 Task: Use issue reactions (thumbs up, thumbs down, etc.) to express opinions.
Action: Mouse moved to (385, 139)
Screenshot: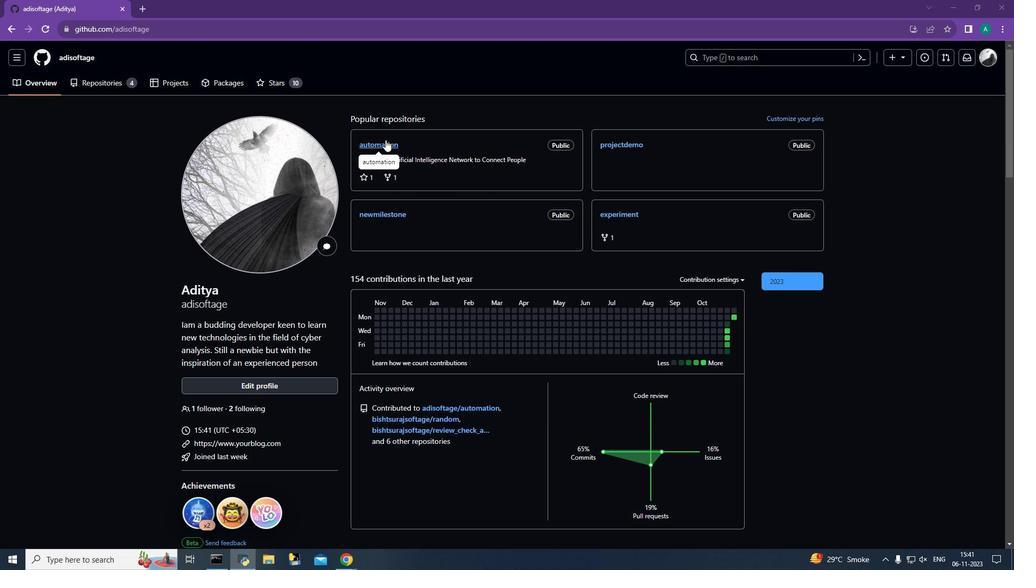 
Action: Mouse pressed left at (385, 139)
Screenshot: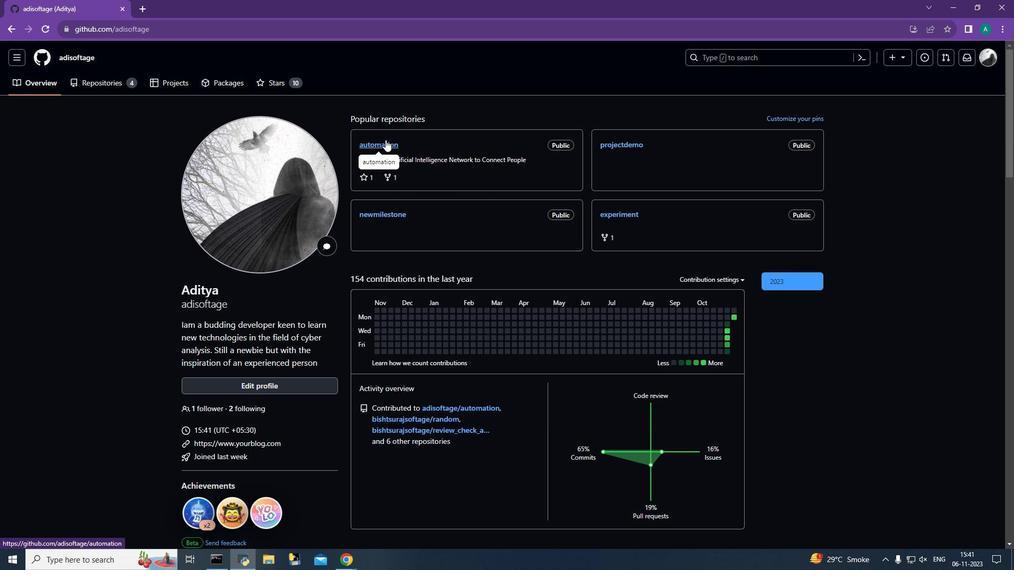 
Action: Mouse moved to (94, 83)
Screenshot: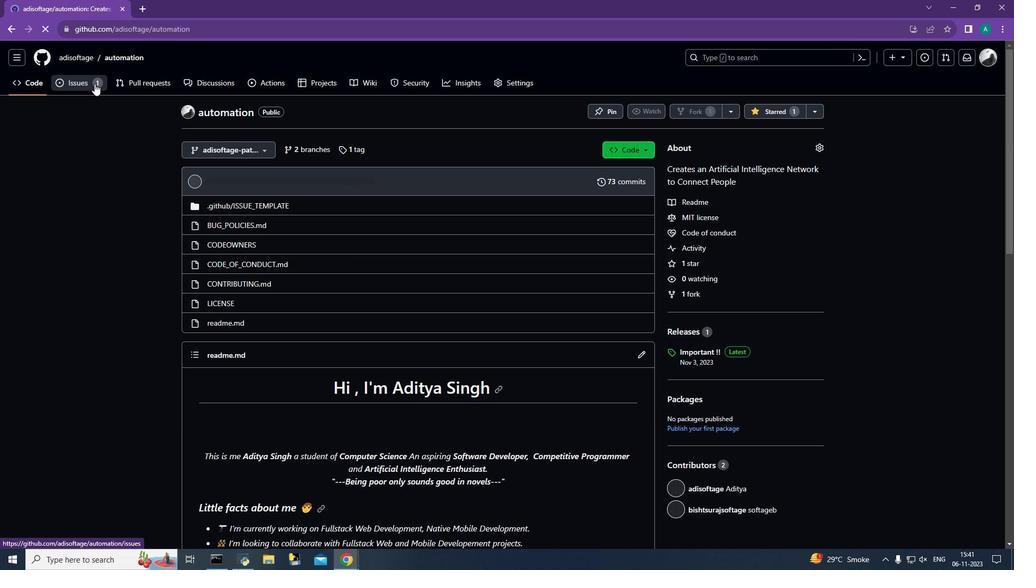 
Action: Mouse pressed left at (94, 83)
Screenshot: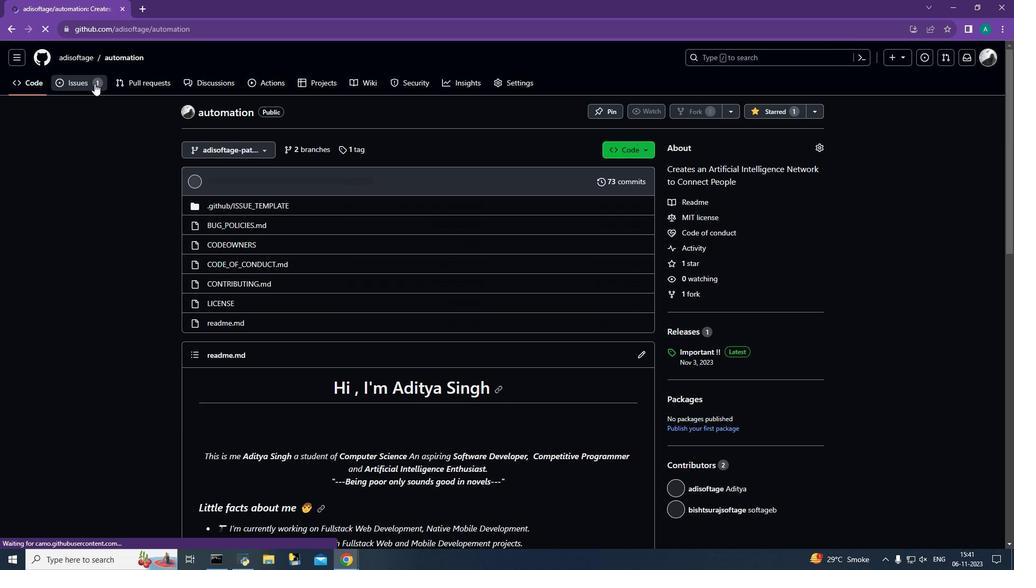 
Action: Mouse moved to (274, 178)
Screenshot: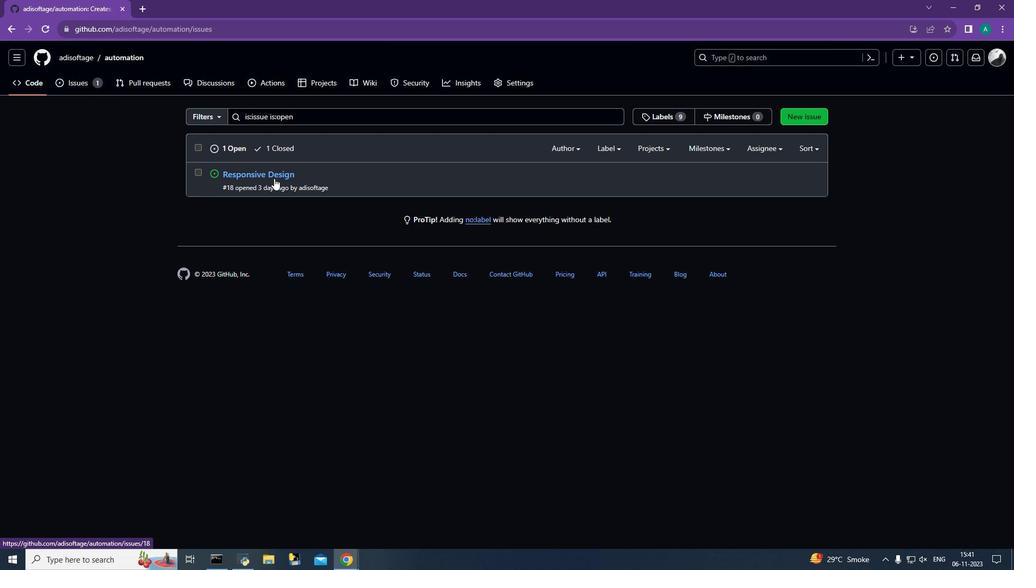 
Action: Mouse pressed left at (274, 178)
Screenshot: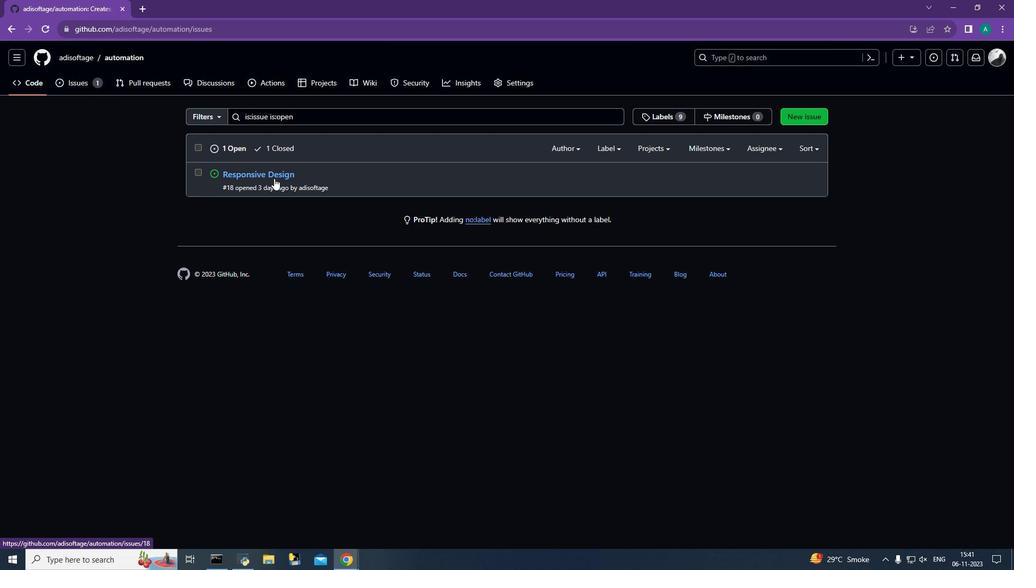 
Action: Mouse moved to (228, 245)
Screenshot: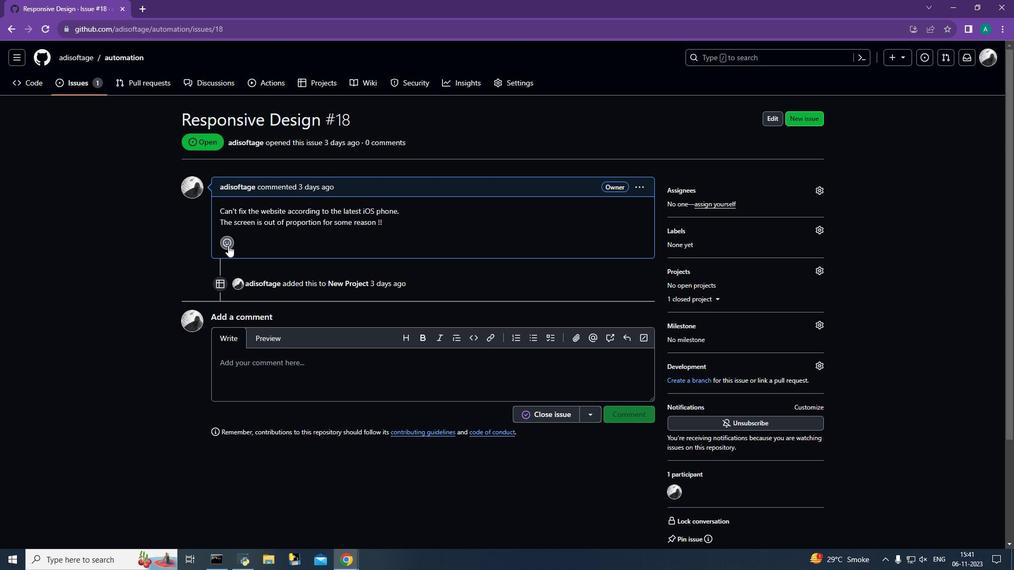 
Action: Mouse pressed left at (228, 245)
Screenshot: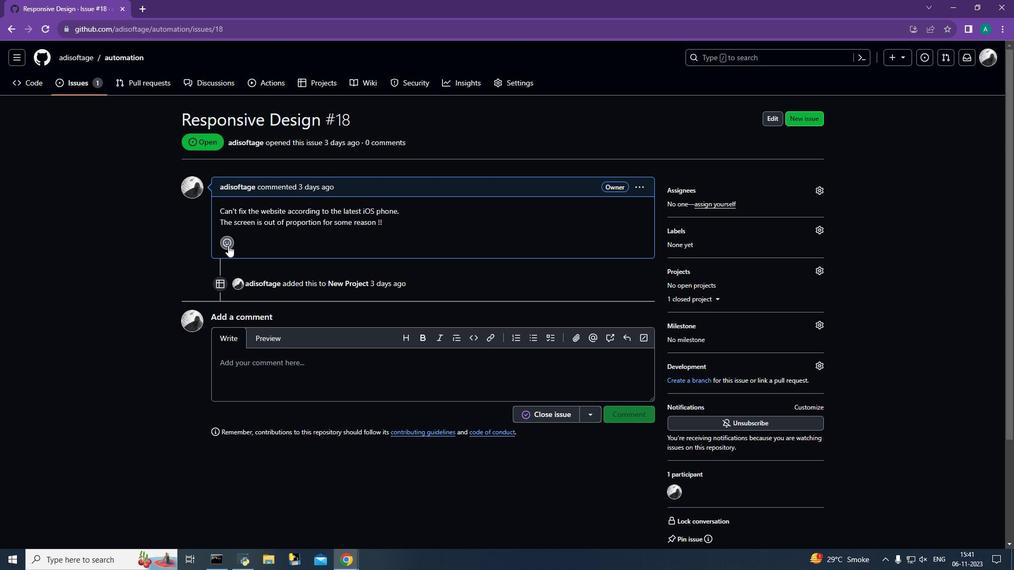 
Action: Mouse moved to (242, 222)
Screenshot: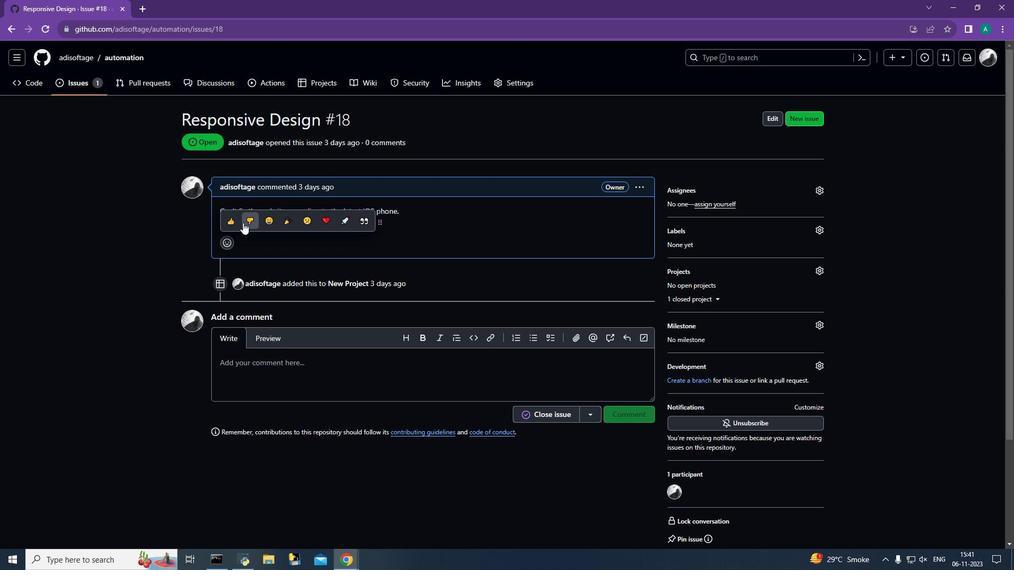 
Action: Mouse pressed left at (242, 222)
Screenshot: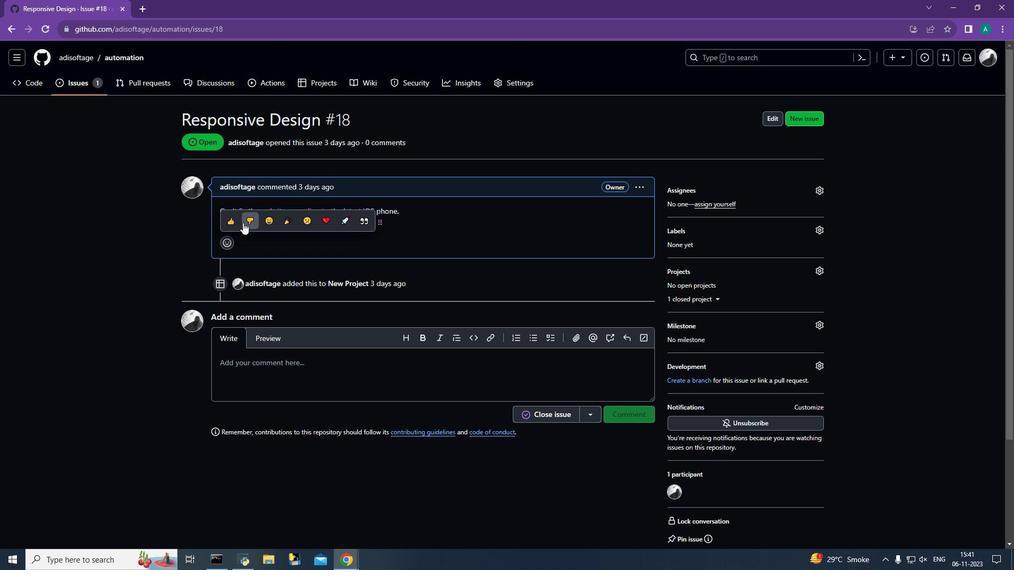 
Action: Mouse moved to (360, 255)
Screenshot: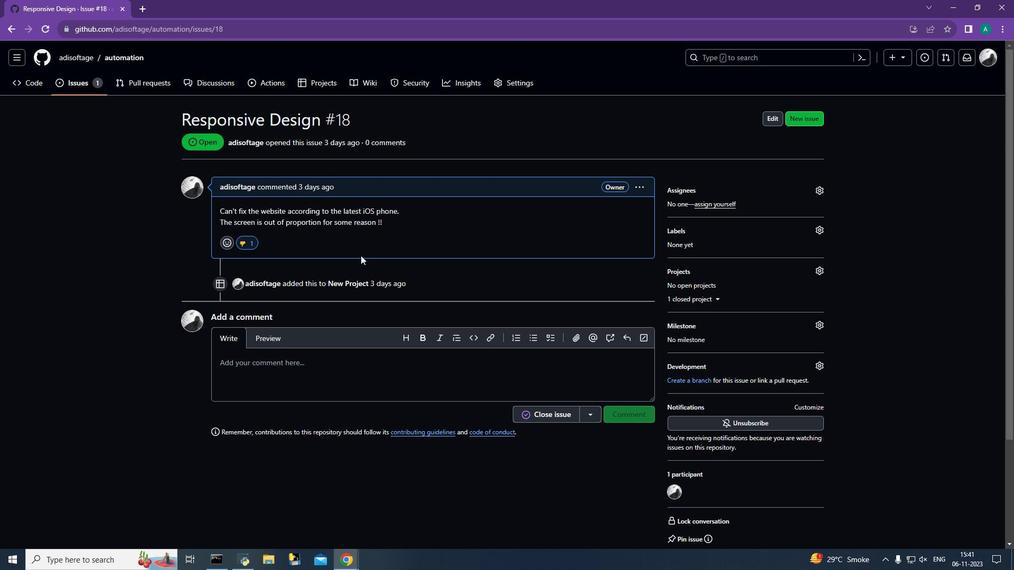 
